 Task: open an excel sheet and write heading  Budget Tracker. Add Descriptions in a column and its values below  'Salary, Rent, Dining Out, Internet Bill, Groceries, Utilities Bill, Gas & Savings. 'Add Categories in next column and its values below  Income, Housing, Food, Utilities, Food, Utilities, Transportation & Savings. Add amount in next column and its values below  $2,500, $800, $100, $50, $200, $100, $100, $50 & $500. Add Dates in next column and its values below  2023-05-01, 2023-05-05, 2023-05-10, 2023-05-15, 2023-05-19, 2023-05-22, 2023-05-25 & 2023-05-30. Add Income/ Expense in next column and its values below  Income, Expense, Expense, Expense, Expense, Expense, Expense & IncomeSave page Budget Template Workbook
Action: Mouse moved to (198, 228)
Screenshot: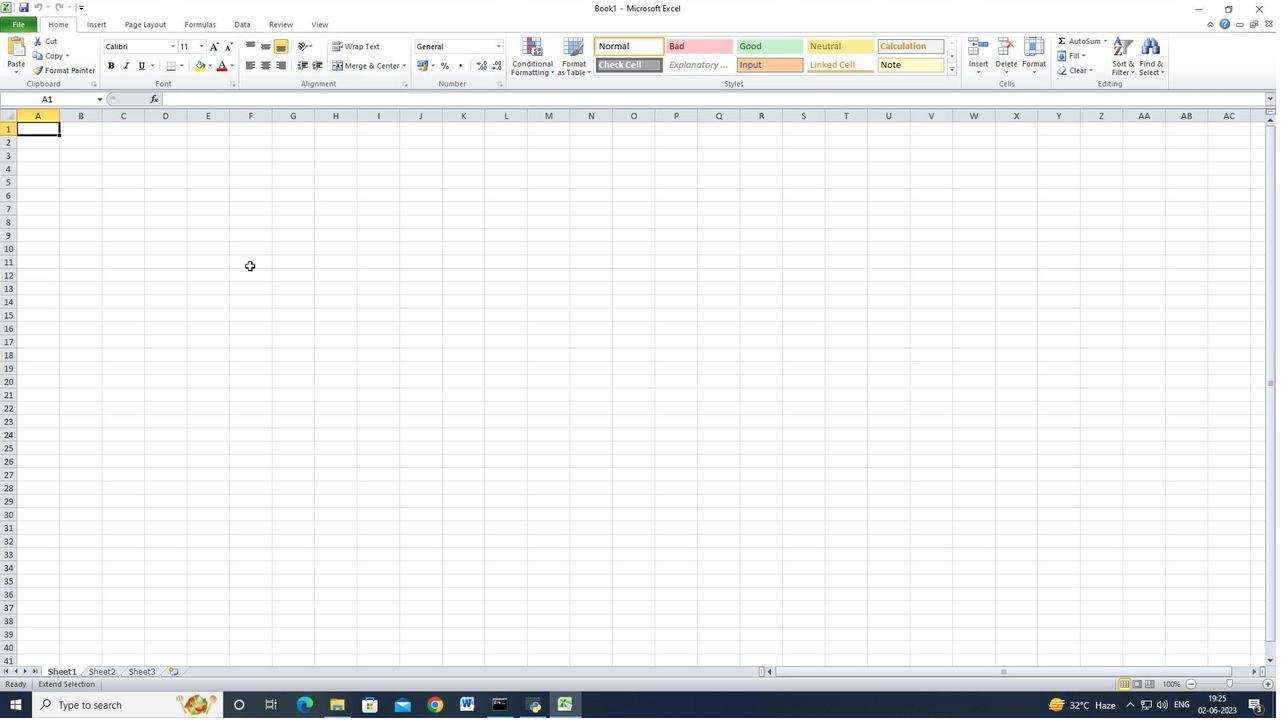 
Action: Key pressed <Key.shift>Budget<Key.space><Key.shift_r>Tracker<Key.down>
Screenshot: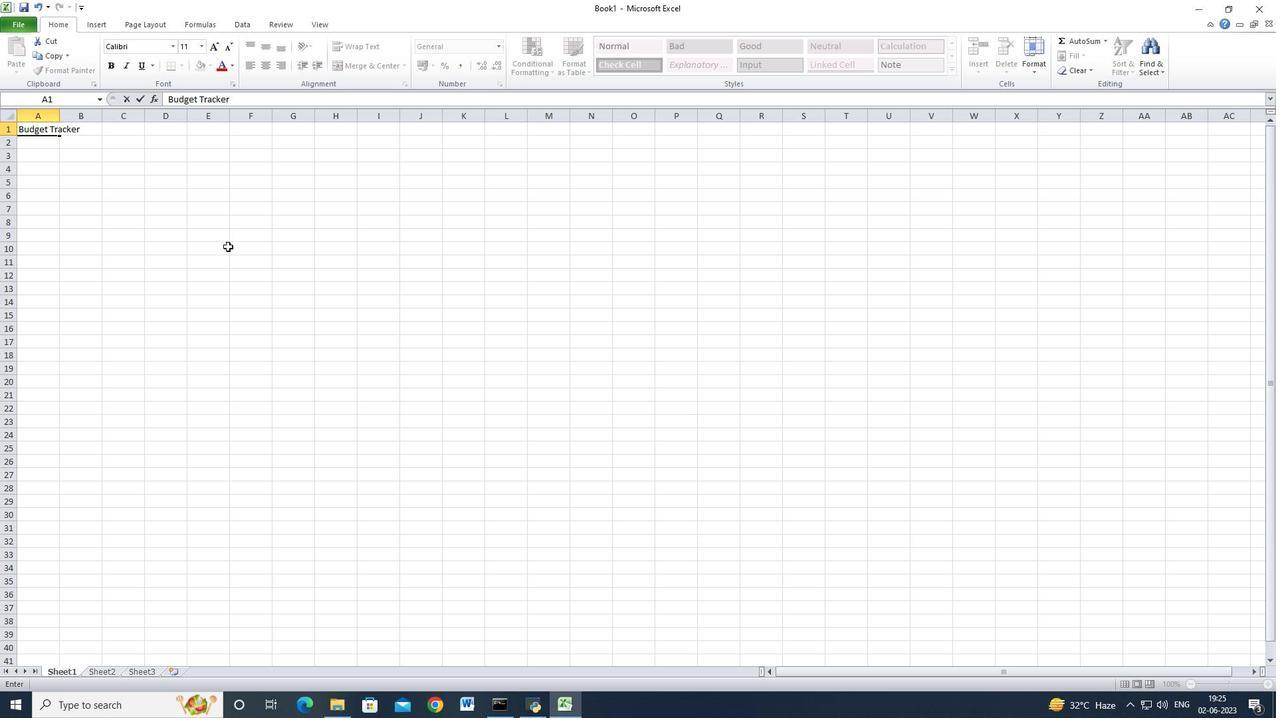 
Action: Mouse moved to (58, 132)
Screenshot: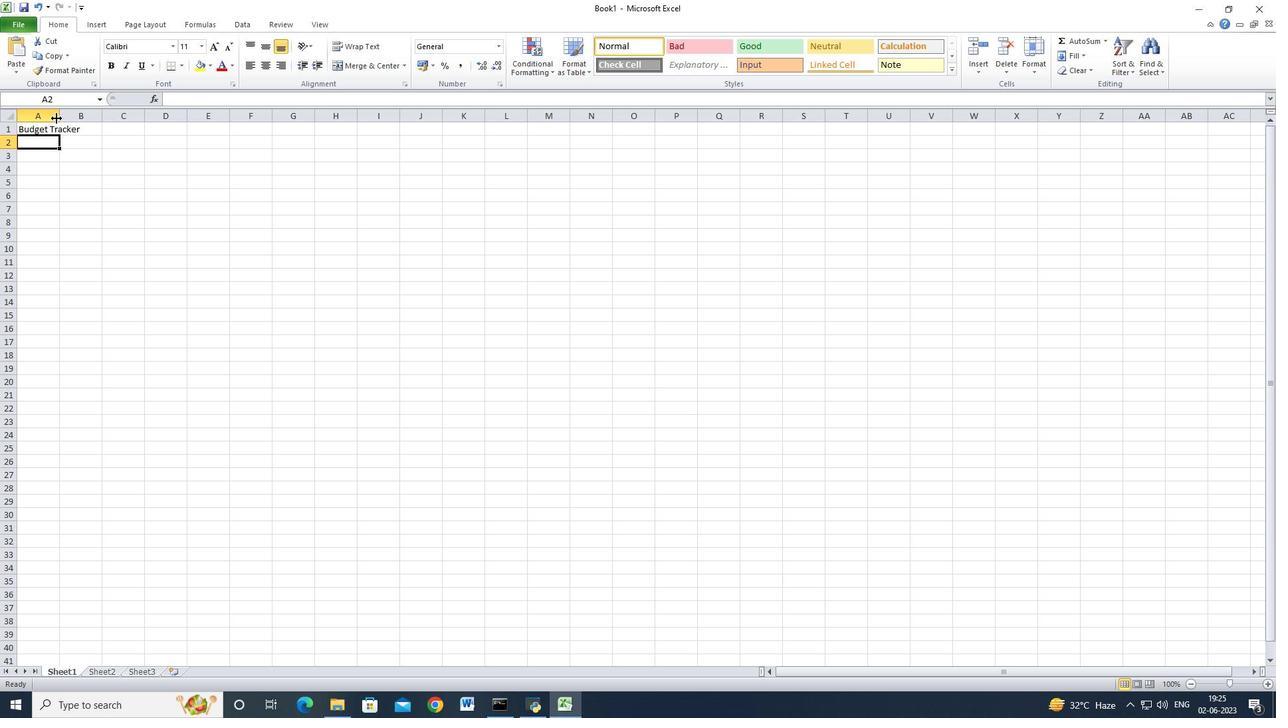 
Action: Mouse pressed left at (58, 132)
Screenshot: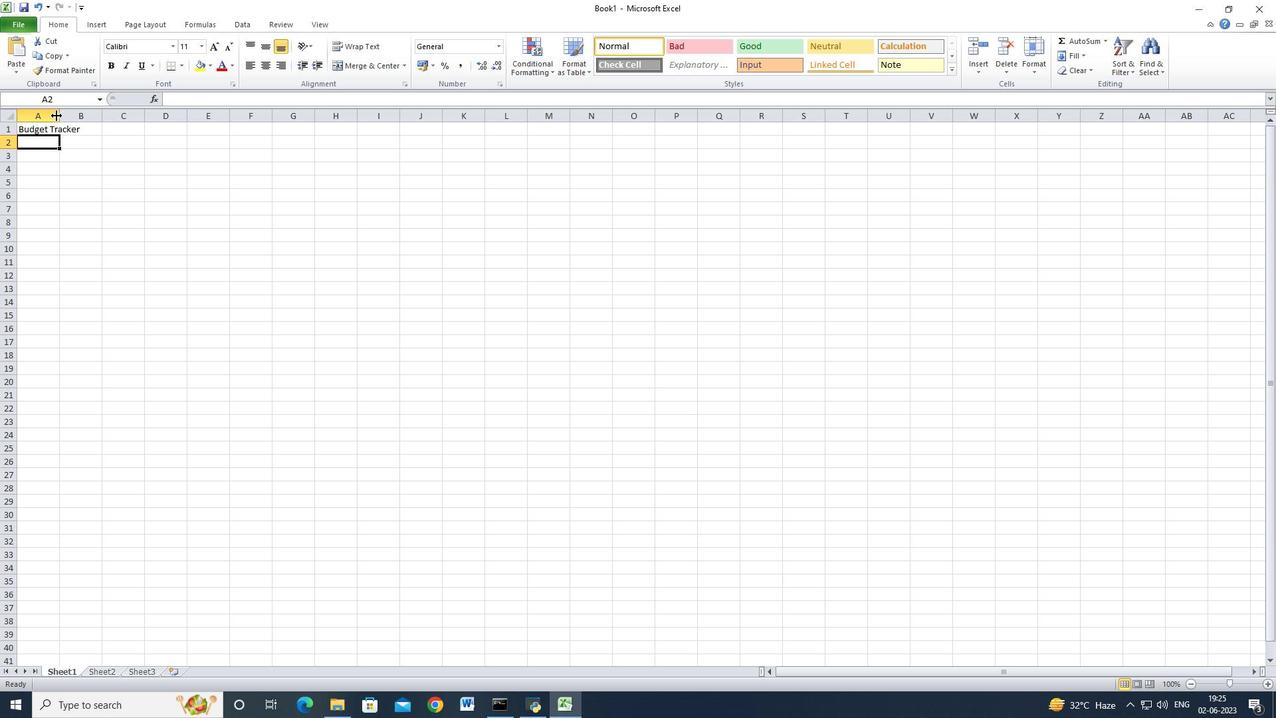 
Action: Mouse pressed left at (58, 132)
Screenshot: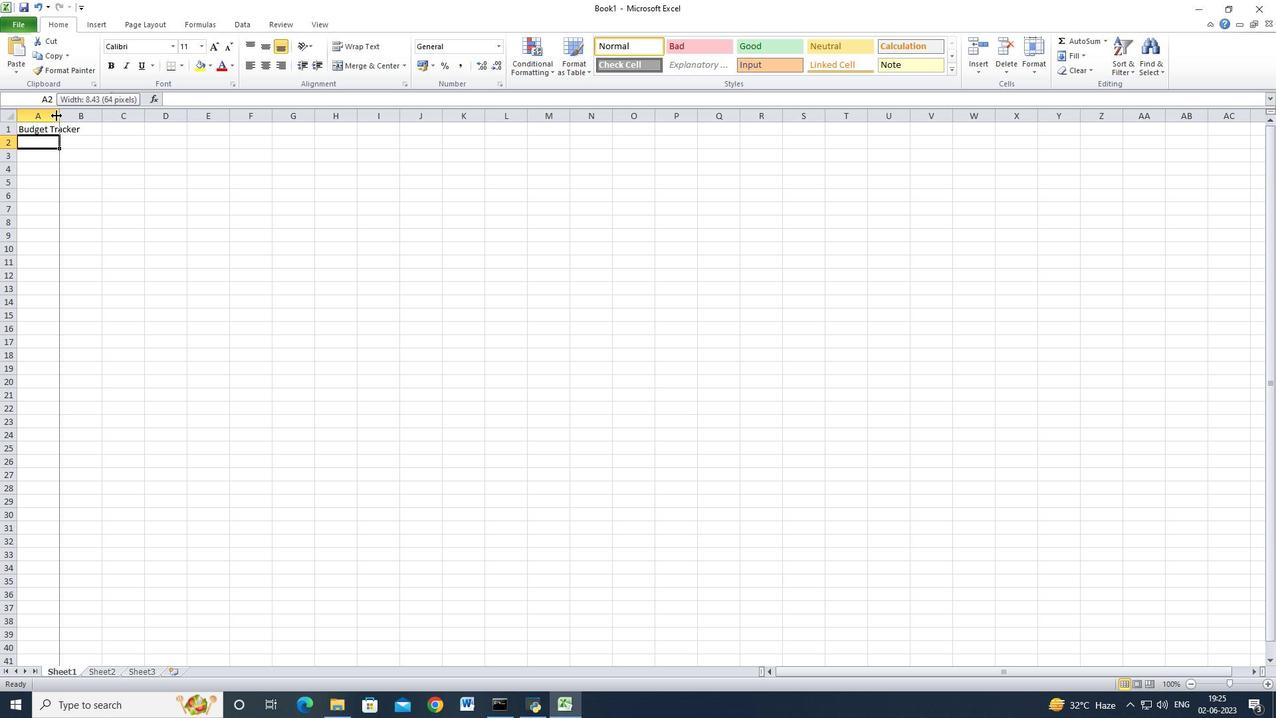 
Action: Mouse moved to (170, 185)
Screenshot: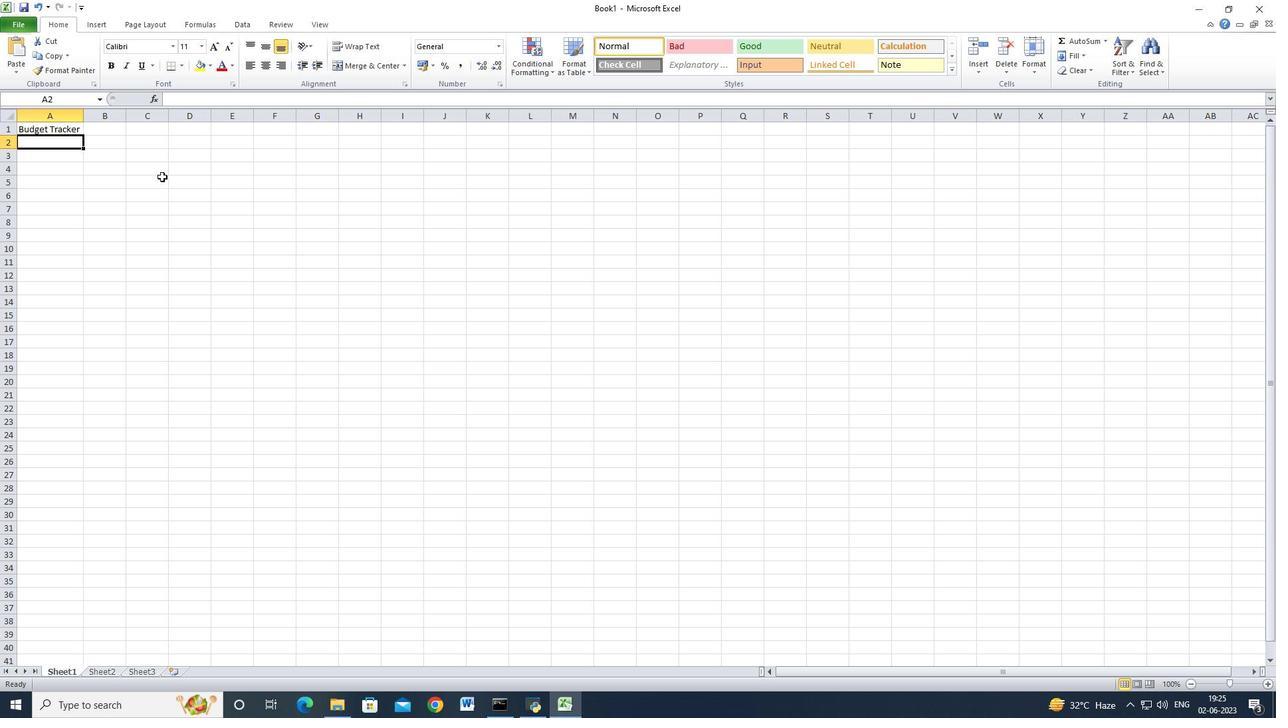 
Action: Key pressed <Key.shift_r>Descriptions<Key.enter><Key.shift_r>Salary<Key.down><Key.shift_r>Rent<Key.down><Key.shift_r>Dining<Key.space><Key.shift>Out<Key.down><Key.shift>Internet<Key.space><Key.shift>Bill<Key.down><Key.shift_r>Groceries<Key.down><Key.shift><Key.shift><Key.shift><Key.shift><Key.shift><Key.shift><Key.shift><Key.shift><Key.shift><Key.shift><Key.shift><Key.shift><Key.shift><Key.shift><Key.shift><Key.shift><Key.shift><Key.shift>Utilities<Key.space><Key.shift>Bill<Key.enter><Key.up><Key.down><Key.shift_r>Gas<Key.space><Key.shift_r>&<Key.space><Key.shift_r>Savings<Key.down><Key.up><Key.up><Key.down><Key.shift><Key.down><Key.up><Key.down><Key.down><Key.shift><Key.down><Key.shift><Key.down><Key.up><Key.up><Key.down><Key.up><Key.down><Key.down><Key.down><Key.down><Key.down><Key.down><Key.down><Key.down><Key.up><Key.up><Key.down><Key.right><Key.shift_r>Categories<Key.down><Key.shift>Income<Key.down><Key.shift><Key.shift><Key.shift>Housing<Key.down><Key.shift_r>Food<Key.down><Key.shift><Key.shift><Key.shift><Key.shift><Key.shift><Key.shift>Utilities<Key.down><Key.shift_r>Food<Key.down><Key.shift>Utilities<Key.down><Key.shift_r>Transportation<Key.down><Key.shift_r>Savings<Key.down><Key.up><Key.up><Key.down><Key.up><Key.down><Key.shift>Income<Key.down><Key.shift>Housing<Key.down><Key.shift_r>Food<Key.down><Key.shift>Utilities<Key.down><Key.shift_r>Food<Key.down><Key.shift>Utilite<Key.backspace>it<Key.backspace>es<Key.enter><Key.shift_r>Transportation<Key.down><Key.up><Key.f2><Key.enter><Key.up><Key.down><Key.left><Key.up><Key.down><Key.down><Key.down><Key.down><Key.down><Key.down><Key.down><Key.down><Key.right><Key.up><Key.f2><Key.space><Key.shift_r>Sa<Key.backspace><Key.backspace><Key.shift_r>&<Key.space><Key.shift_r>Savings<Key.enter><Key.delete><Key.up><Key.up><Key.up><Key.right><Key.shift_r>Amount<Key.down><Key.shift><Key.shift><Key.shift><Key.shift><Key.shift><Key.shift><Key.shift><Key.shift>$2,500<Key.down><Key.shift><Key.shift><Key.shift><Key.shift><Key.shift>$800<Key.down><Key.shift><Key.shift><Key.shift><Key.shift><Key.shift><Key.shift><Key.shift><Key.shift><Key.shift><Key.shift>$100<Key.down><Key.shift><Key.shift>$50<Key.down><Key.shift><Key.shift><Key.shift><Key.shift><Key.shift><Key.shift><Key.shift><Key.shift><Key.shift><Key.shift><Key.shift><Key.shift><Key.shift>$200<Key.down><Key.shift><Key.shift><Key.shift><Key.shift><Key.shift><Key.shift><Key.shift><Key.shift>$100<Key.down><Key.shift><Key.shift><Key.shift><Key.shift><Key.shift><Key.shift><Key.shift><Key.shift><Key.shift><Key.shift><Key.shift><Key.shift><Key.shift>$50<Key.down><Key.shift><Key.shift><Key.shift><Key.shift><Key.shift><Key.shift><Key.shift><Key.shift><Key.shift><Key.shift><Key.shift><Key.shift><Key.shift><Key.shift><Key.shift><Key.shift><Key.shift><Key.shift><Key.shift><Key.shift><Key.shift><Key.shift><Key.shift><Key.shift><Key.shift><Key.shift><Key.shift><Key.shift><Key.shift>$500<Key.enter><Key.up><Key.up><Key.left><Key.down><Key.shift_r>Saving<Key.backspace><Key.backspace>ngs<Key.enter><Key.up><Key.up><Key.f2><Key.backspace><Key.backspace><Key.backspace><Key.backspace><Key.backspace><Key.backspace><Key.backspace><Key.backspace><Key.backspace><Key.backspace><Key.enter><Key.up><Key.left><Key.f2><Key.backspace><Key.backspace><Key.backspace><Key.backspace><Key.backspace><Key.backspace><Key.backspace><Key.backspace><Key.backspace><Key.backspace><Key.enter><Key.shift_r>Savings<Key.enter><Key.up><Key.right><Key.right><Key.up><Key.down><Key.right><Key.left><Key.up><Key.right><Key.shift_r>Dates<Key.down>'<Key.esc><Key.up><Key.down>'2023-05-01<Key.down>'2023-05-05<Key.down>'2023-05-10<Key.down>'2023-05-15<Key.down>'2023-05-19<Key.down>'2023-05-22<Key.down>'2023-05-25<Key.down>'2023-05-30<Key.enter><Key.up><Key.up><Key.right><Key.shift>Income<Key.space>/<Key.space><Key.shift_r>Expense<Key.enter><Key.shift>Income<Key.down><Key.shift_r>Expense<Key.down><Key.up><Key.up><Key.down><Key.down><Key.up><Key.up><Key.up><Key.down><Key.down><Key.up><Key.shift>Income<Key.delete><Key.enter><Key.down><Key.up><Key.down><Key.shift_r>Expense<Key.enter><Key.shift_r>Expense<Key.down><Key.shift_r>Expense<Key.down><Key.shift_r>Expense<Key.down><Key.shift_r>Expense<Key.down><Key.shift>Incom<Key.enter><Key.up>
Screenshot: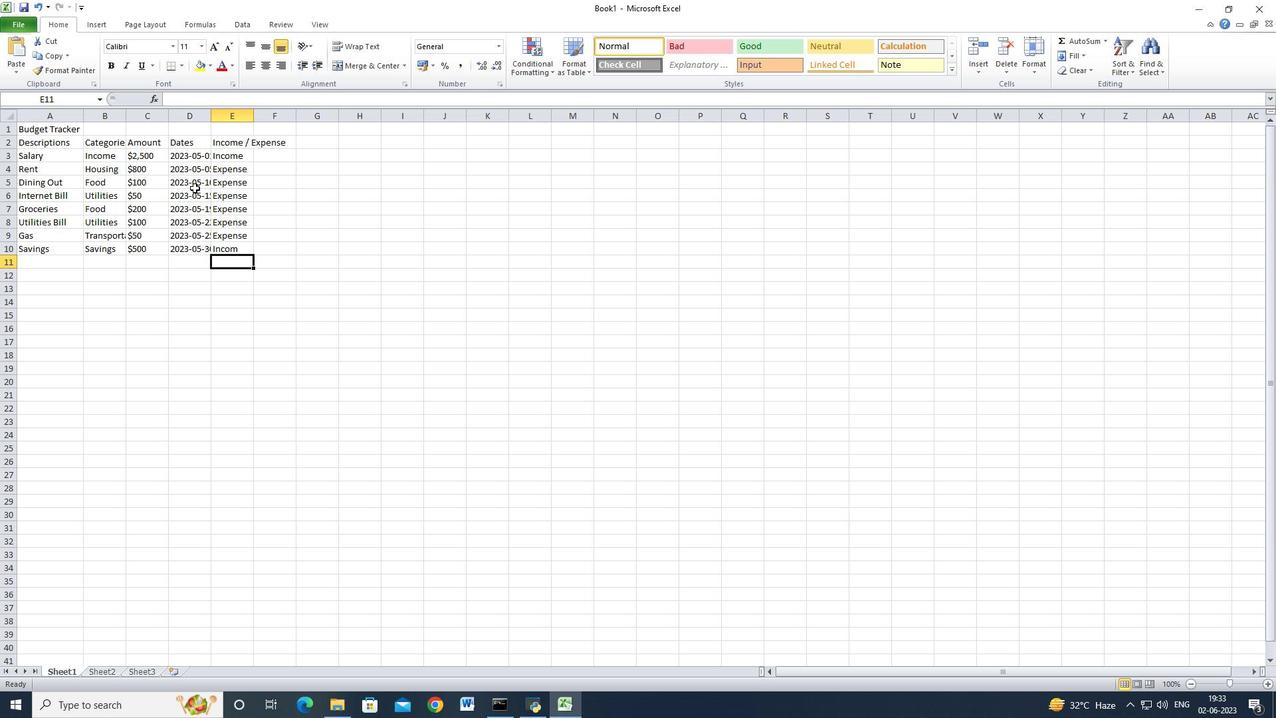 
Action: Mouse moved to (22, 131)
Screenshot: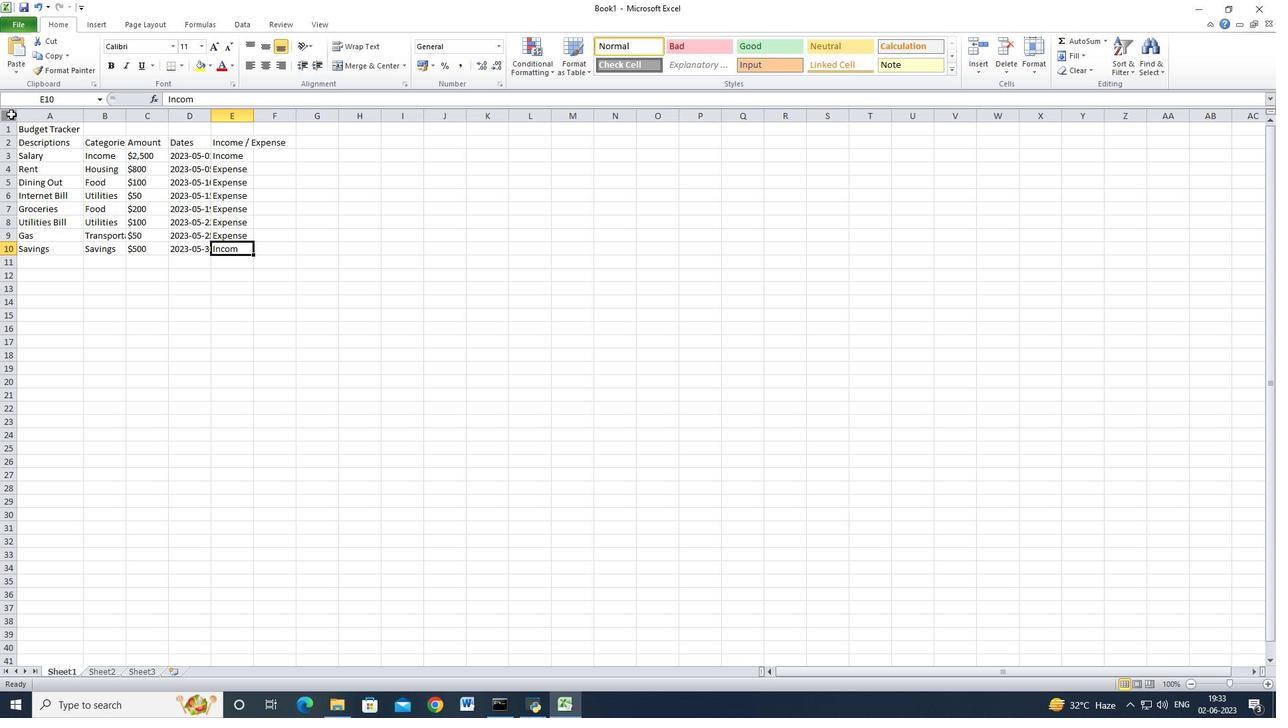 
Action: Mouse pressed left at (22, 131)
Screenshot: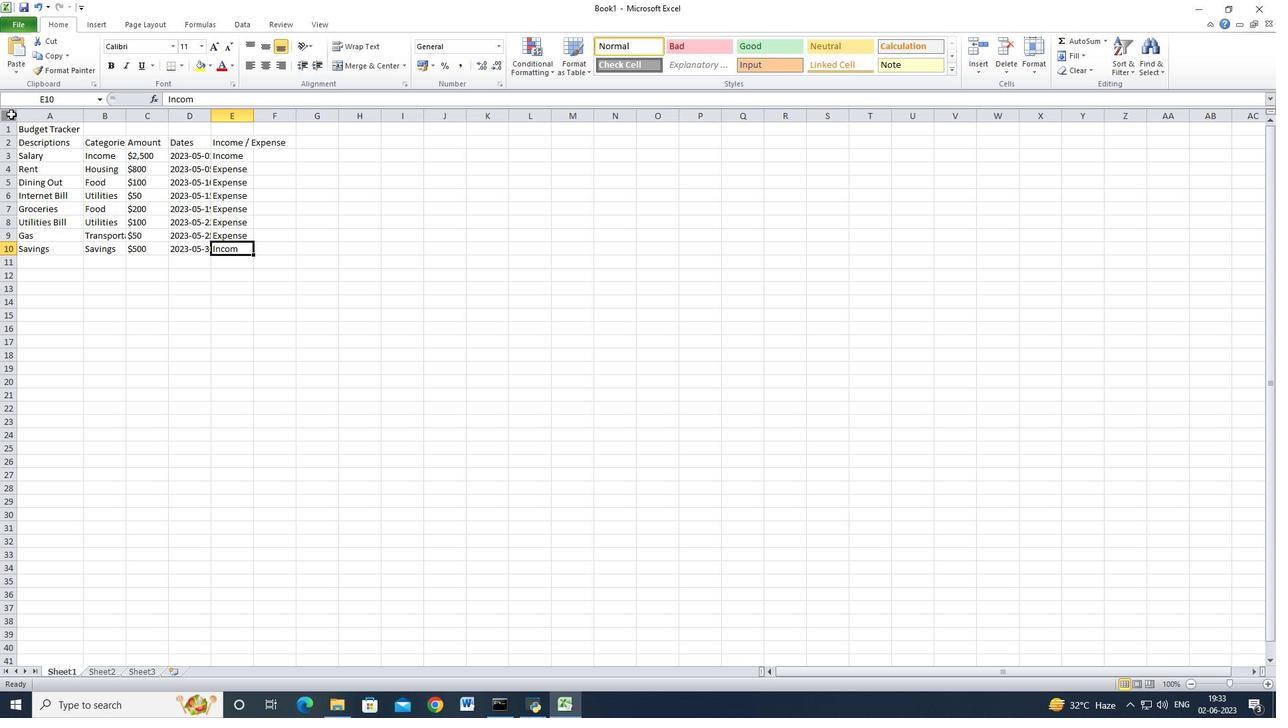
Action: Mouse moved to (79, 130)
Screenshot: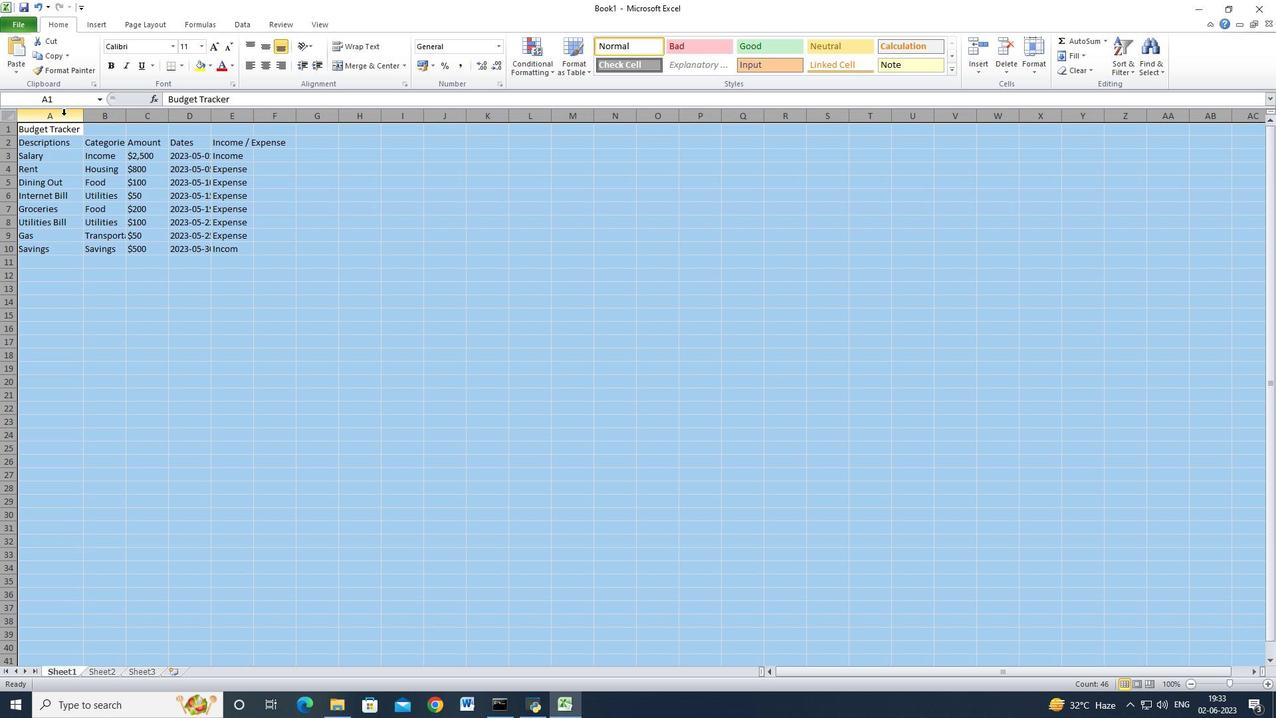 
Action: Mouse pressed left at (79, 130)
Screenshot: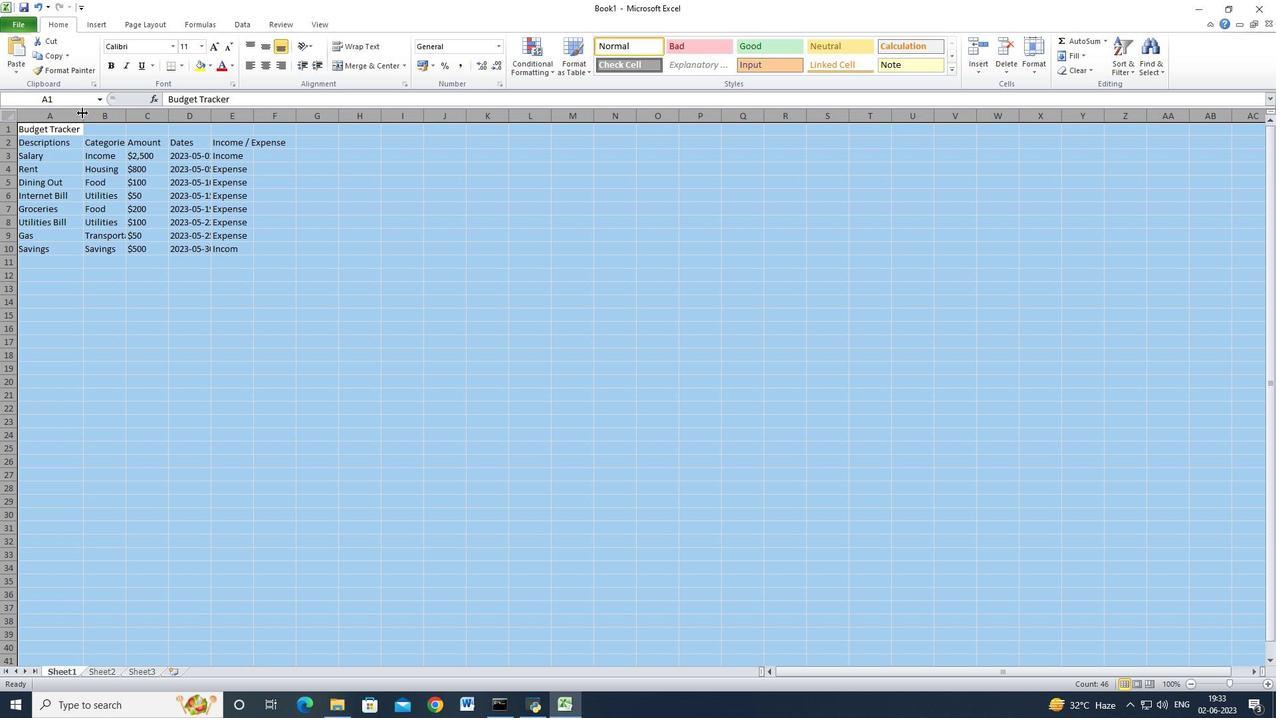 
Action: Mouse pressed left at (79, 130)
Screenshot: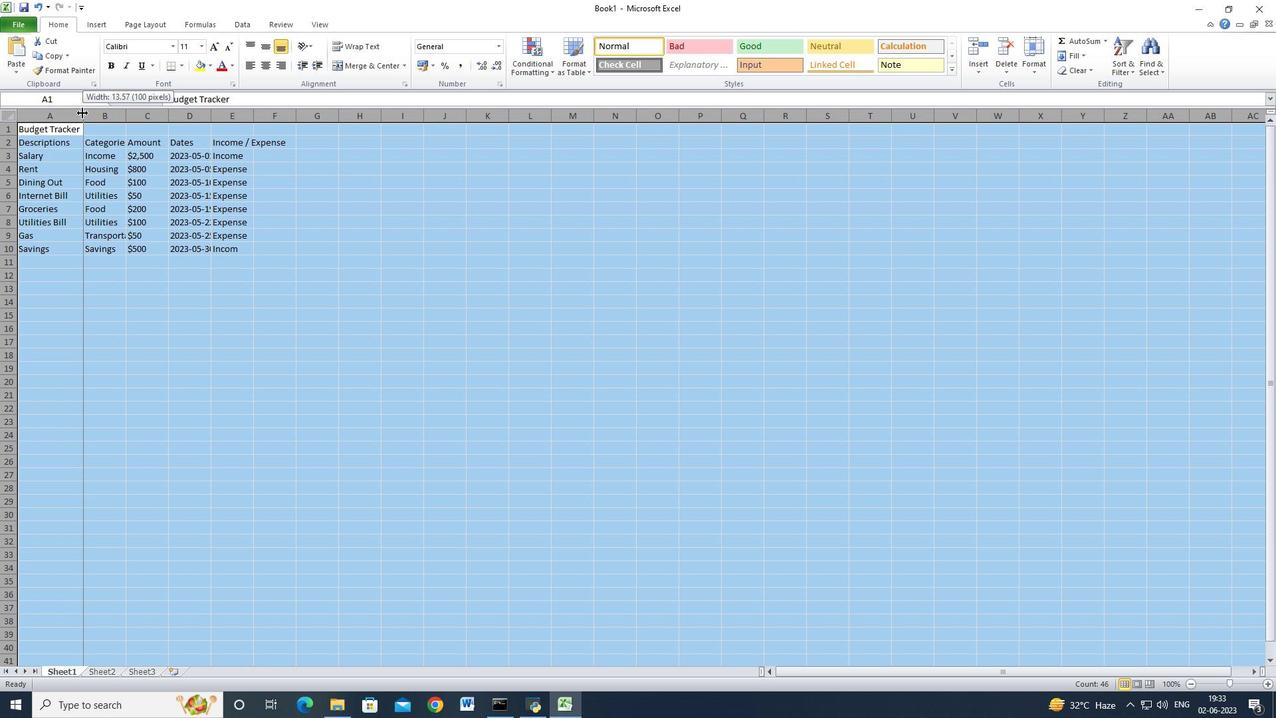 
Action: Mouse moved to (127, 171)
Screenshot: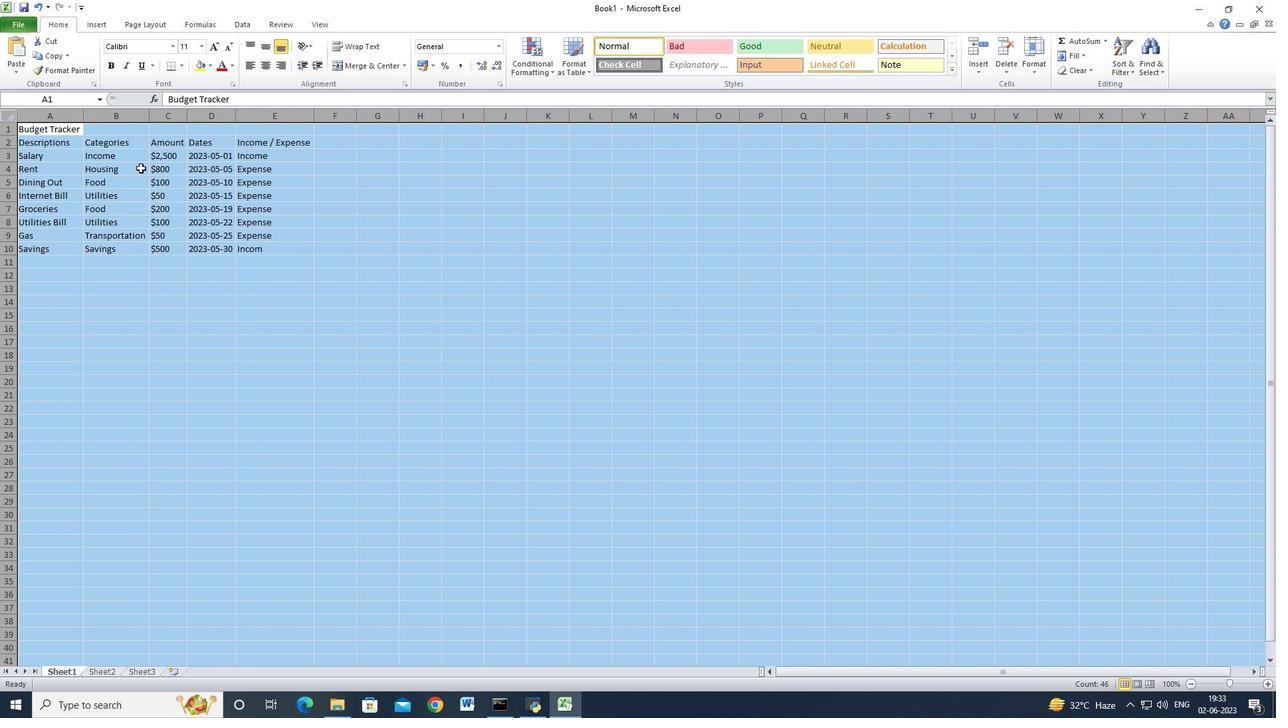
Action: Mouse pressed left at (127, 171)
Screenshot: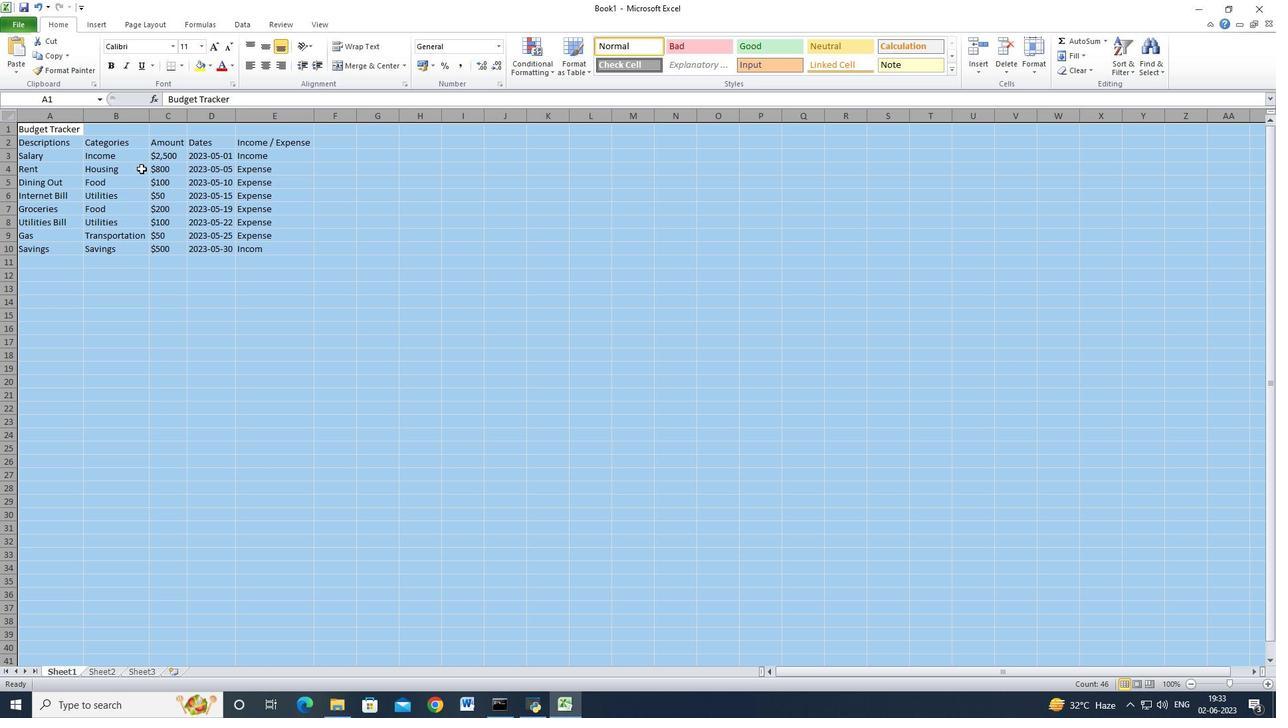 
Action: Mouse moved to (130, 184)
Screenshot: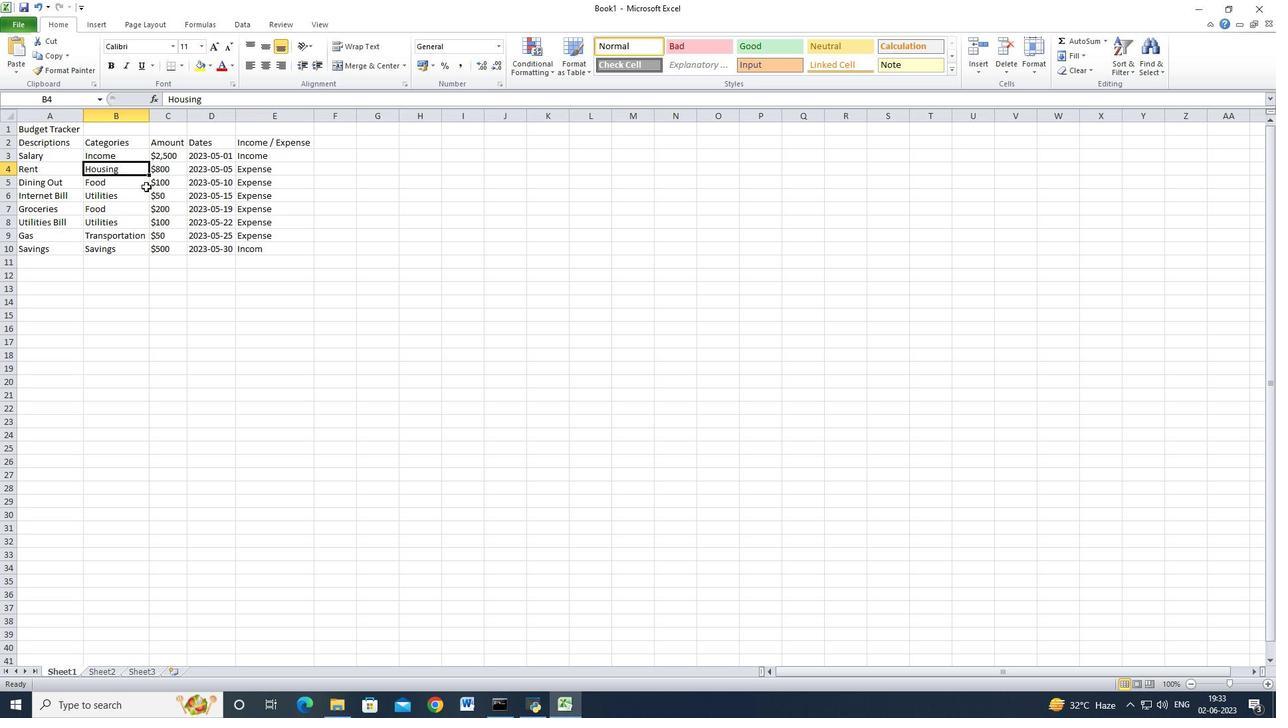 
Action: Mouse pressed left at (130, 184)
Screenshot: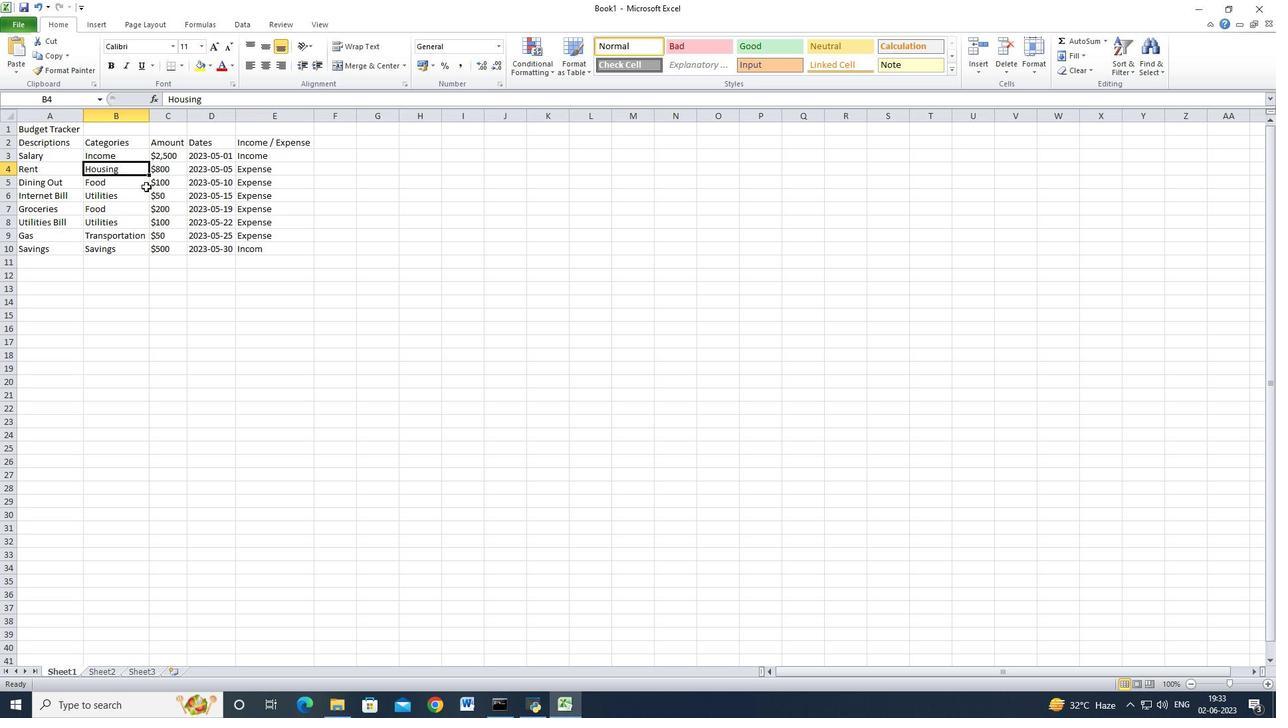
Action: Mouse moved to (25, 65)
Screenshot: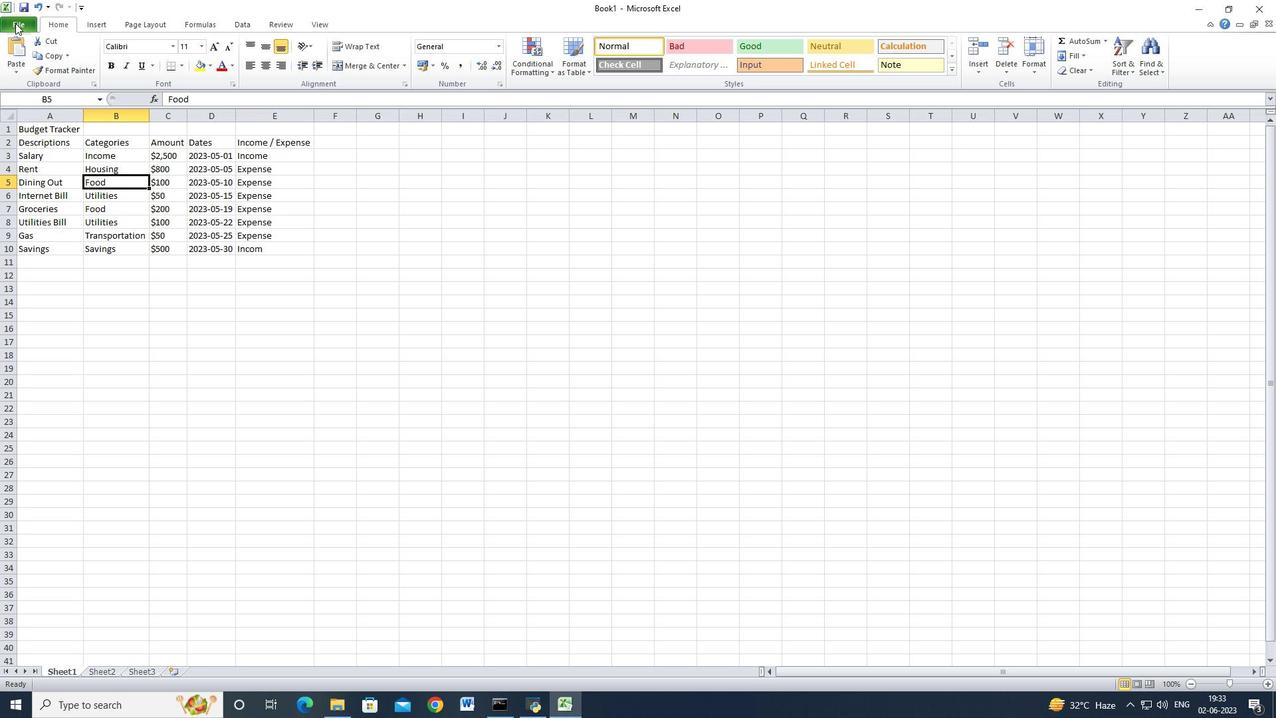 
Action: Mouse pressed left at (25, 65)
Screenshot: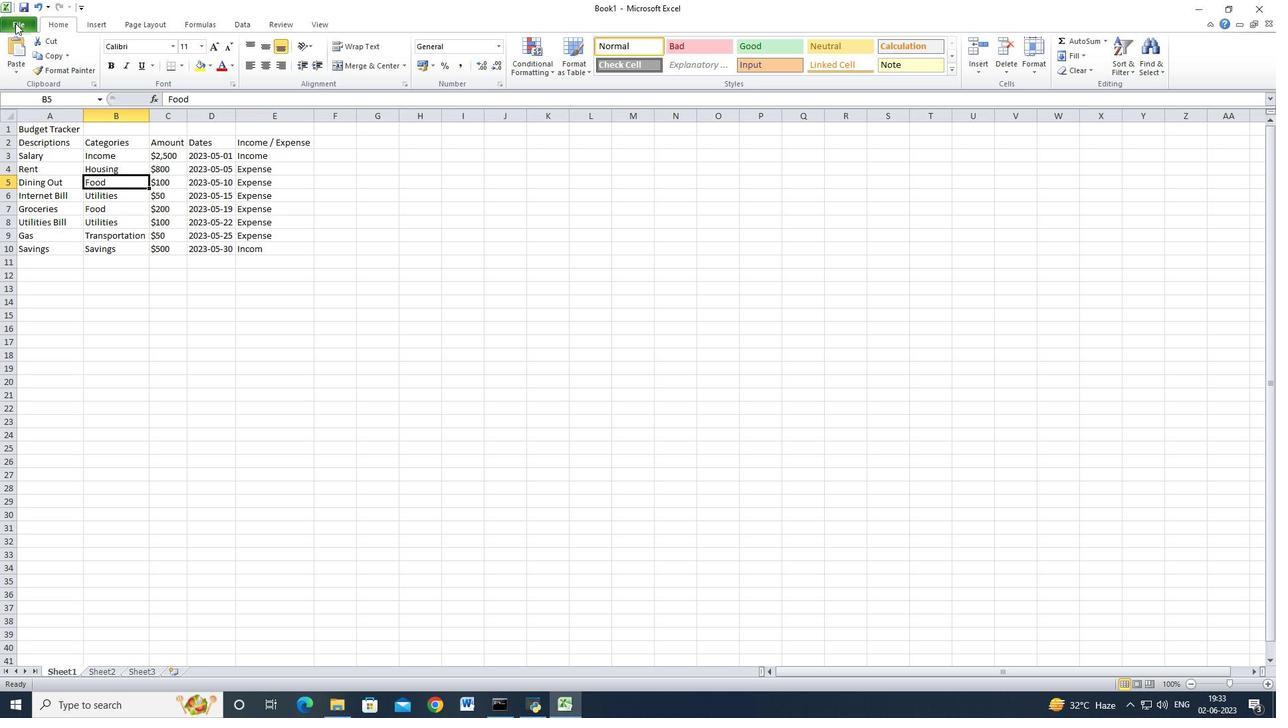 
Action: Mouse moved to (47, 84)
Screenshot: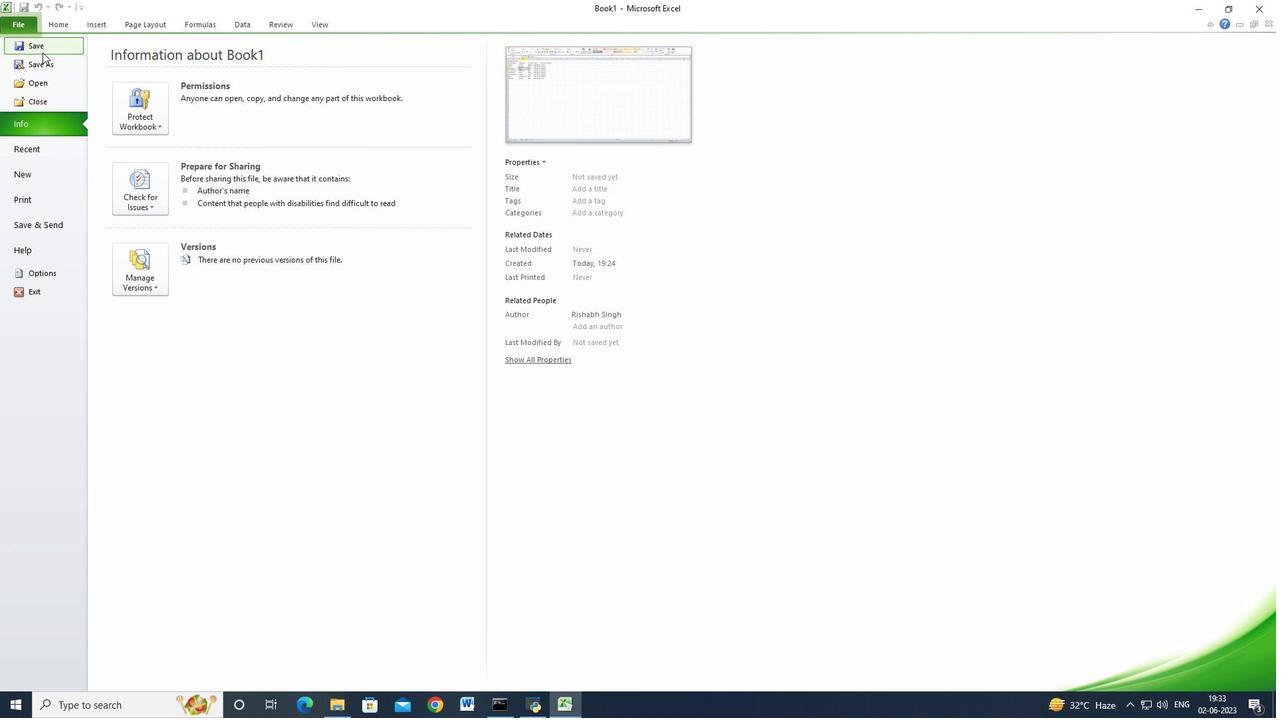 
Action: Mouse pressed left at (47, 84)
Screenshot: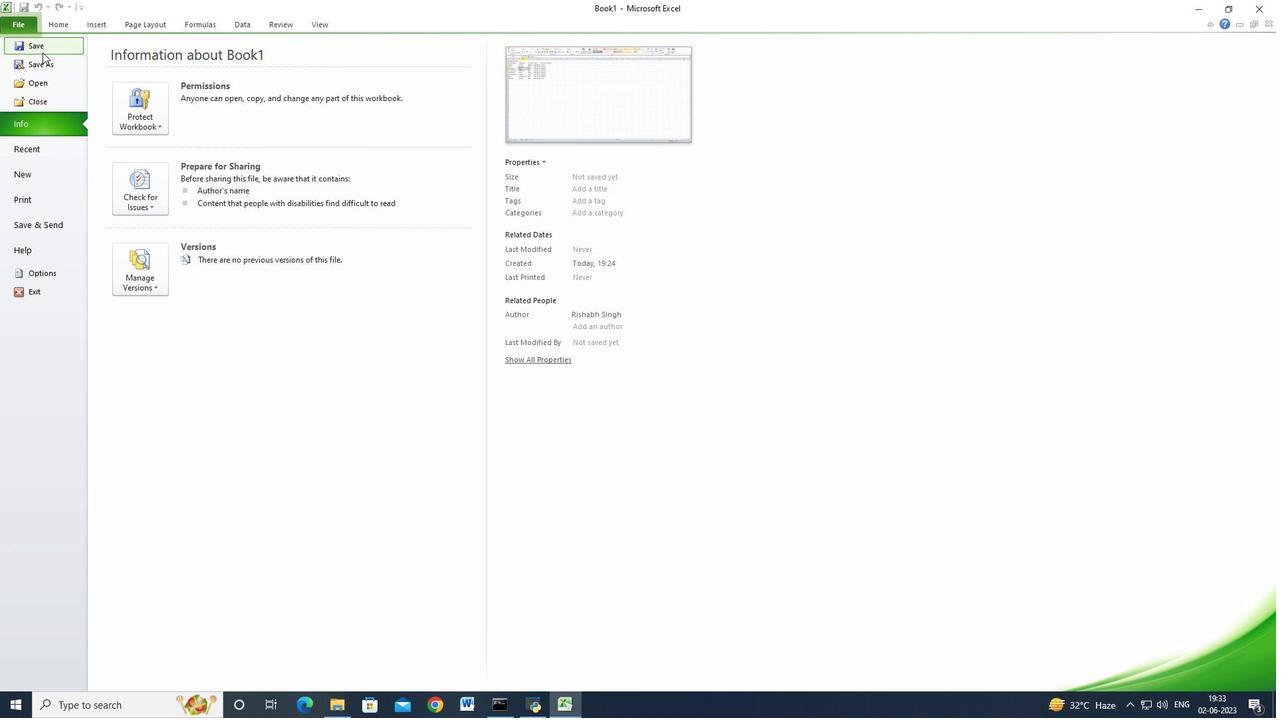 
Action: Mouse moved to (198, 249)
Screenshot: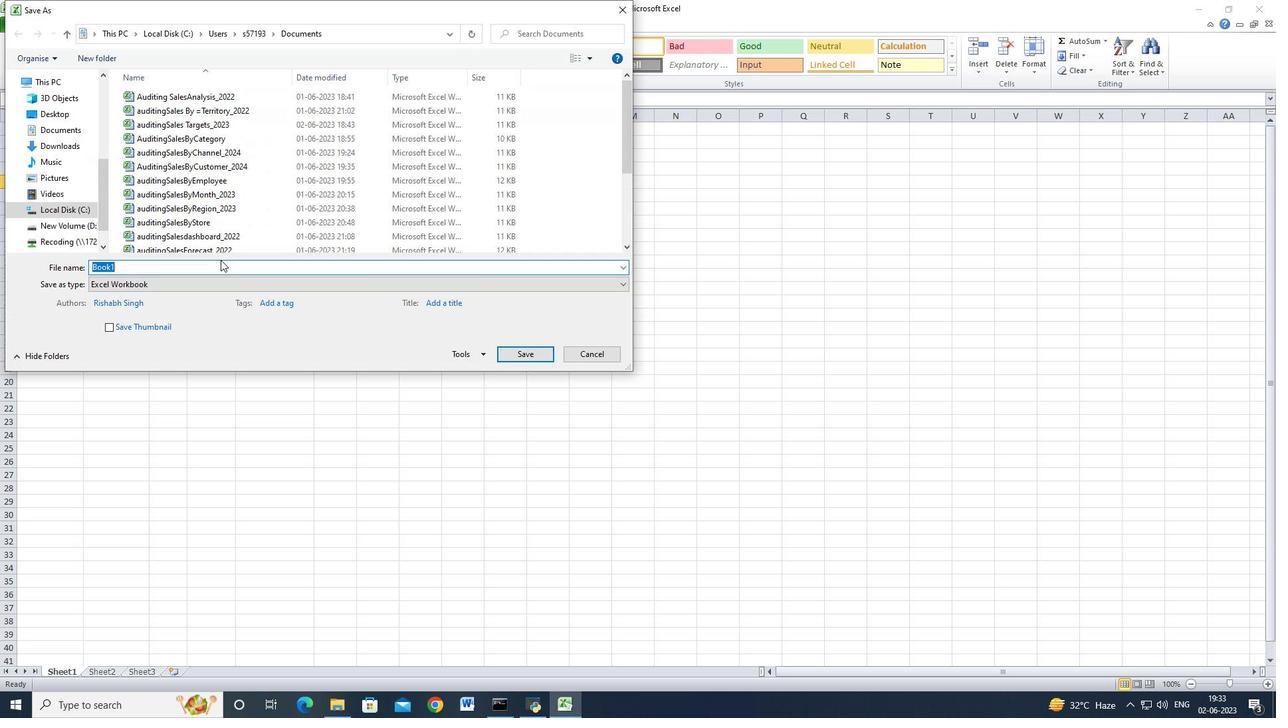 
Action: Key pressed <Key.shift>Budget<Key.space><Key.shift_r>Template
Screenshot: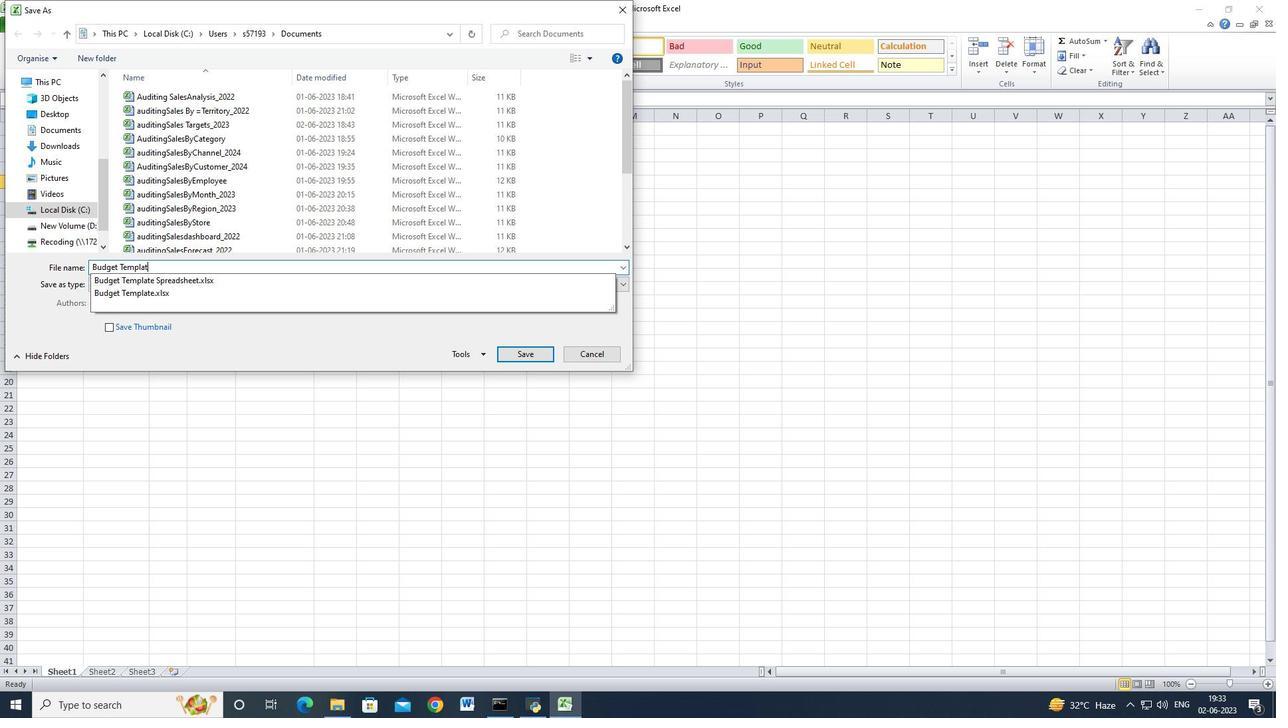
Action: Mouse moved to (47, 271)
Screenshot: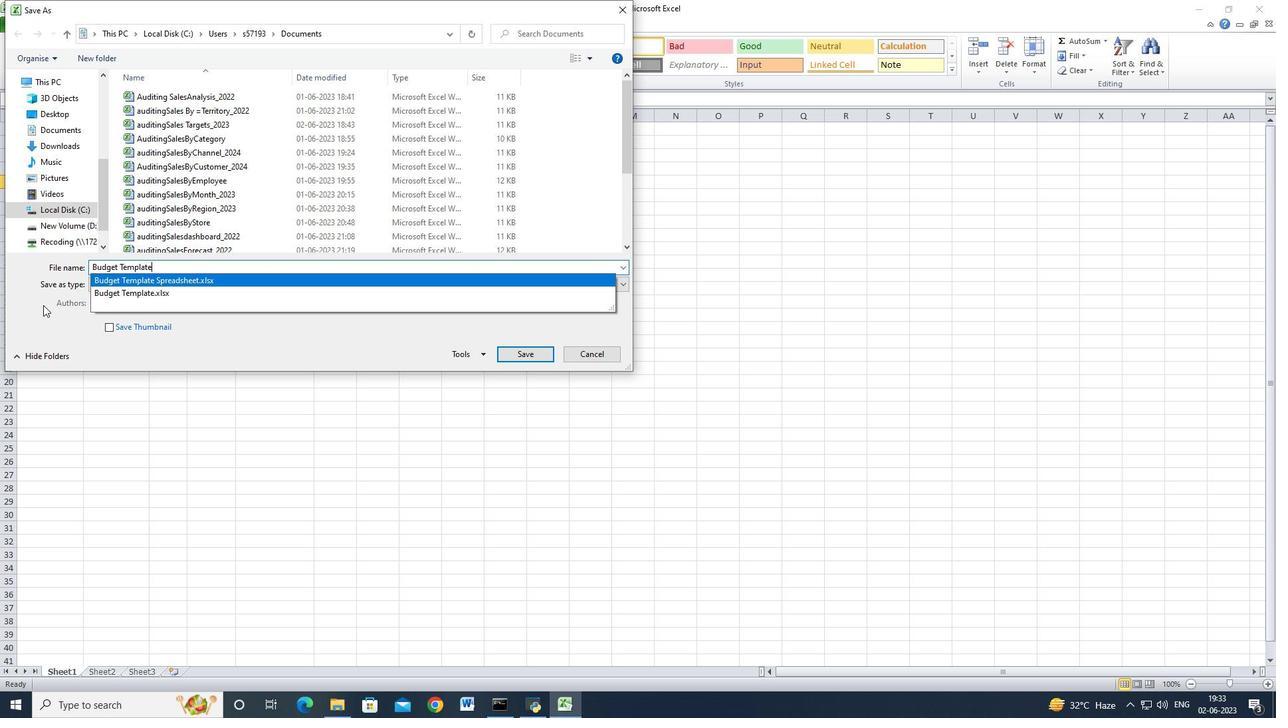
Action: Mouse pressed left at (47, 271)
Screenshot: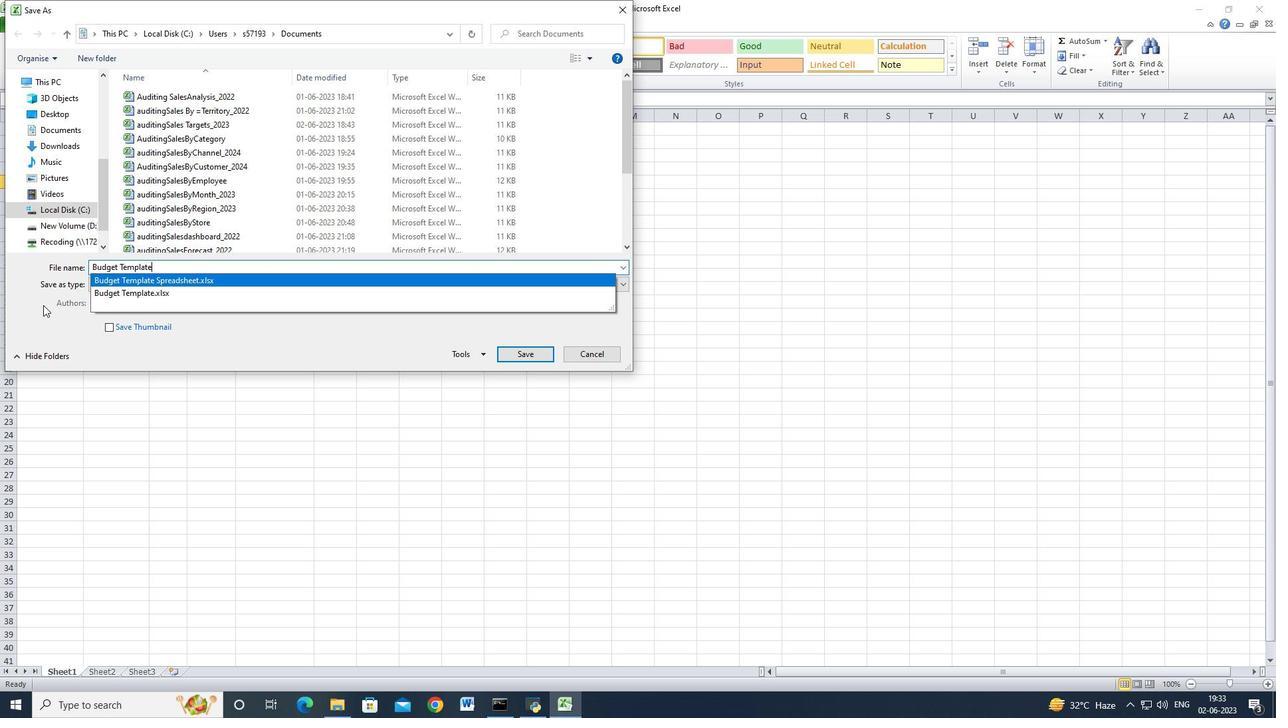 
Action: Mouse moved to (55, 131)
Screenshot: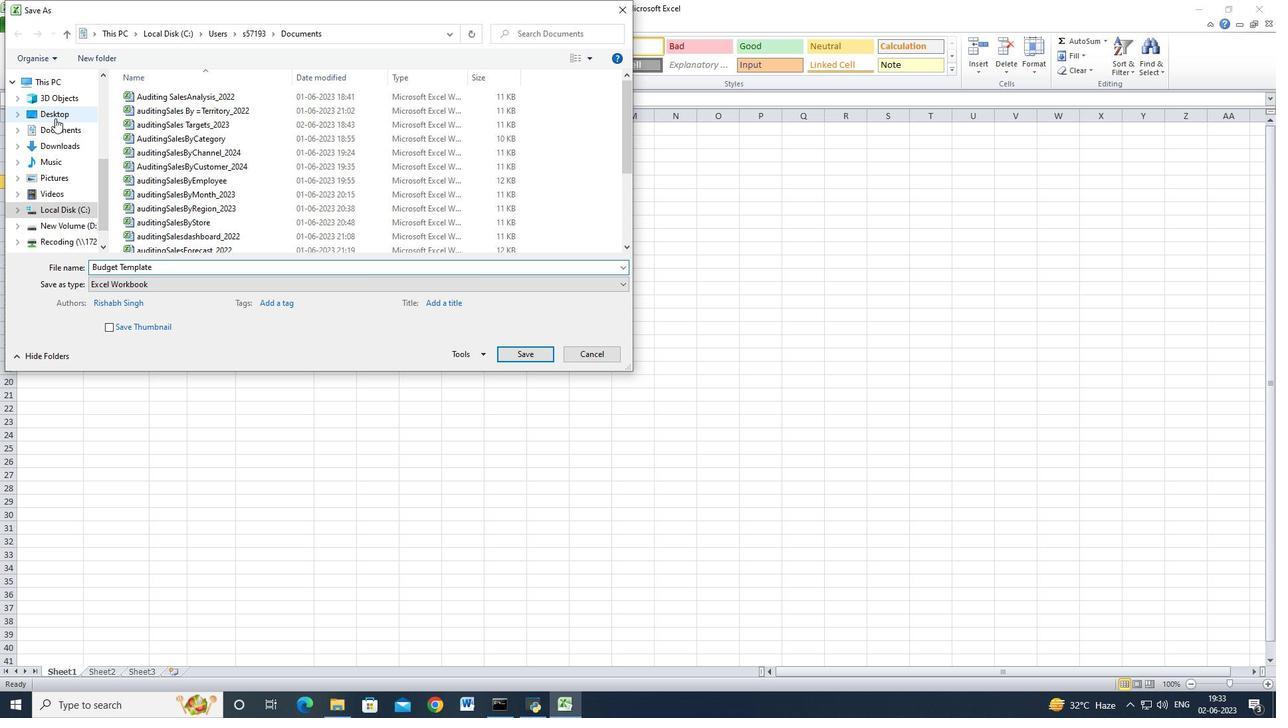 
Action: Mouse pressed left at (55, 131)
Screenshot: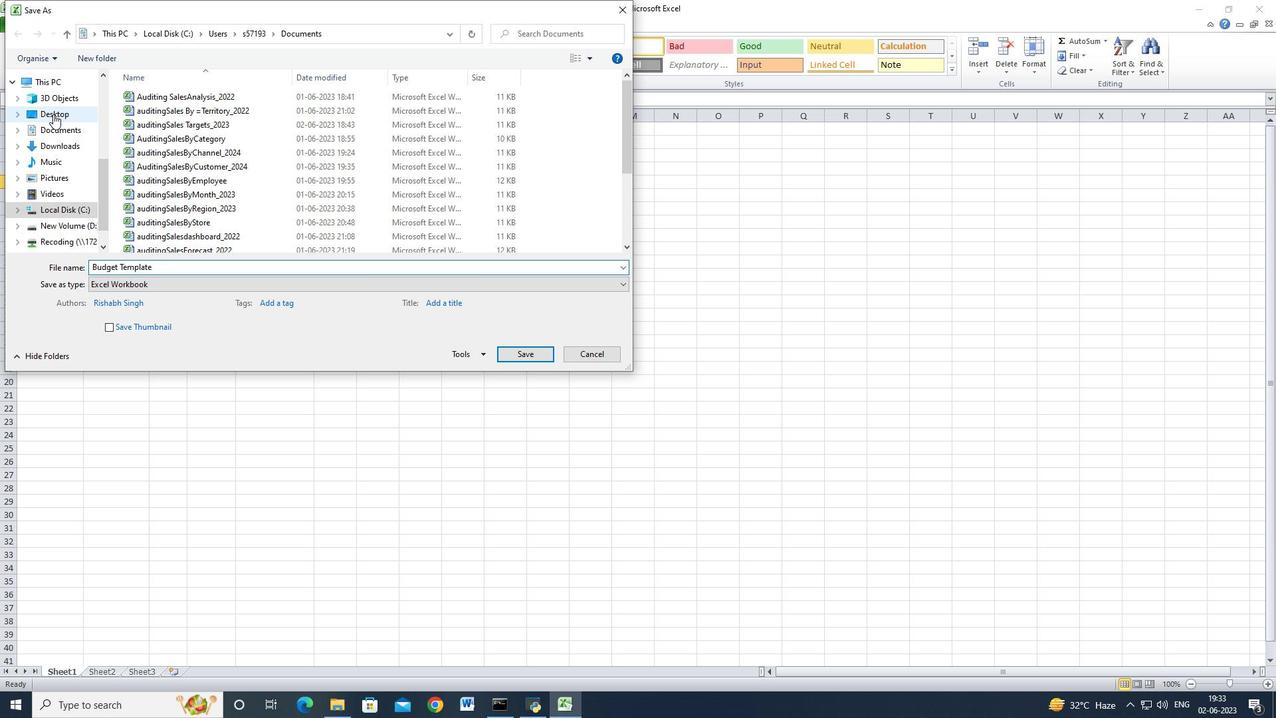 
Action: Mouse moved to (436, 306)
Screenshot: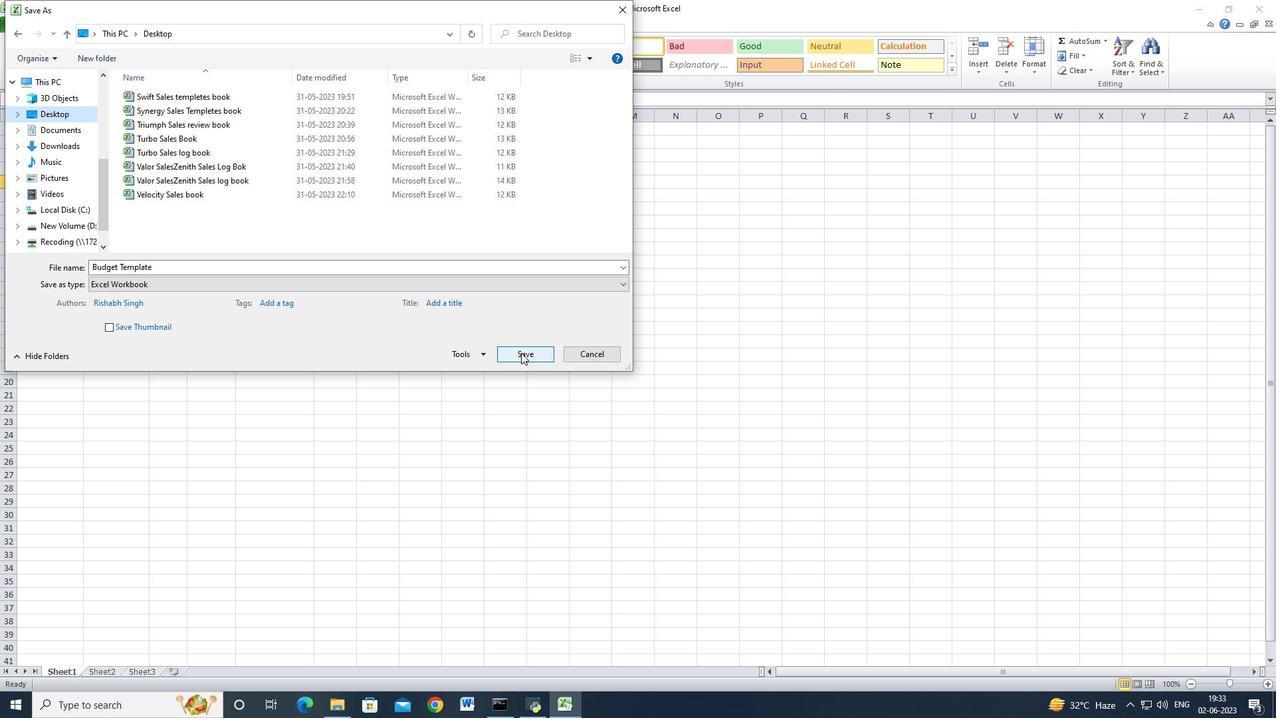 
Action: Mouse pressed left at (436, 306)
Screenshot: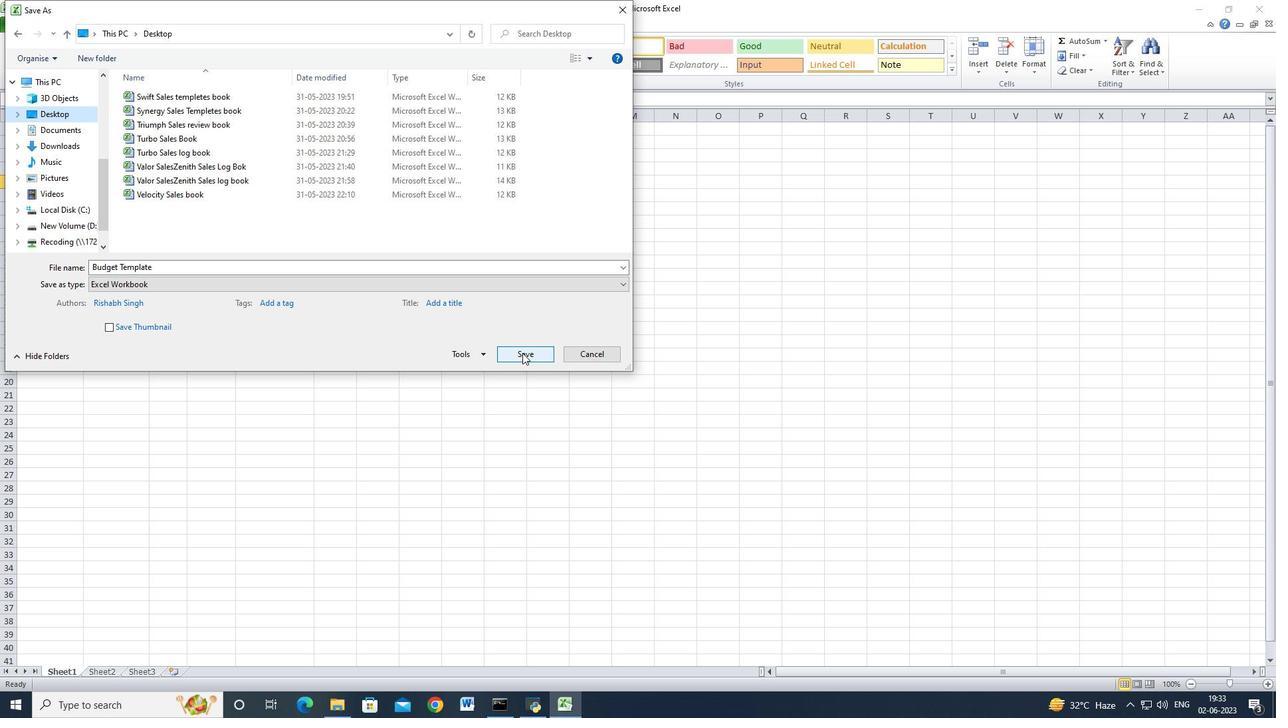 
Action: Mouse moved to (721, 225)
Screenshot: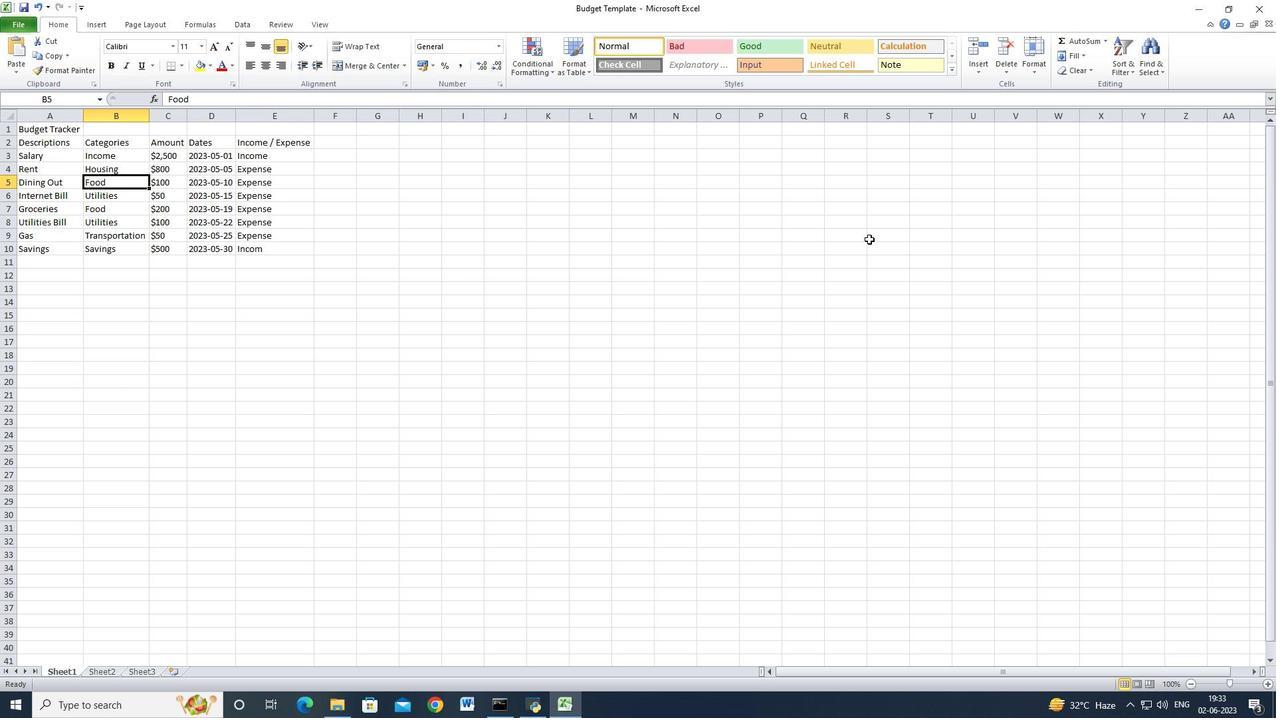 
